 Task: Locate the nearest public gardens to Portland, Oregon, and Seattle, Washington.
Action: Mouse moved to (230, 74)
Screenshot: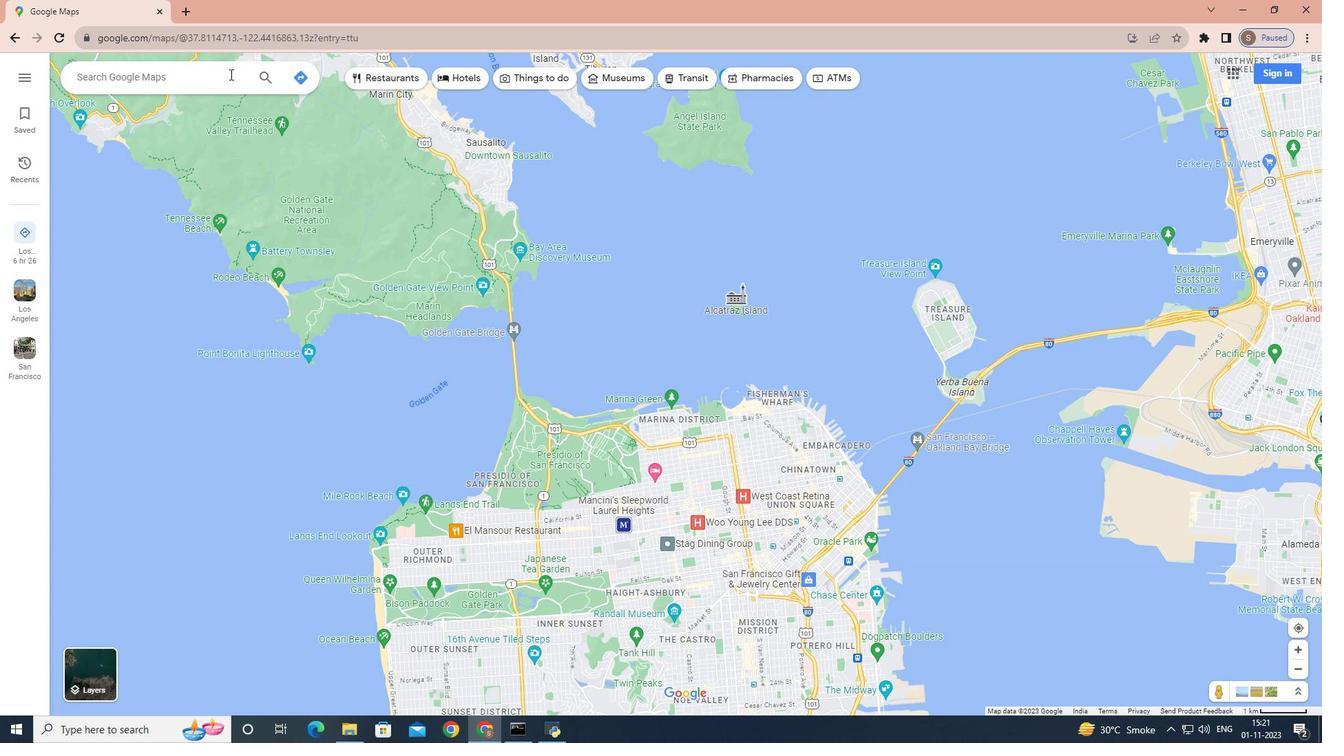 
Action: Mouse pressed left at (230, 74)
Screenshot: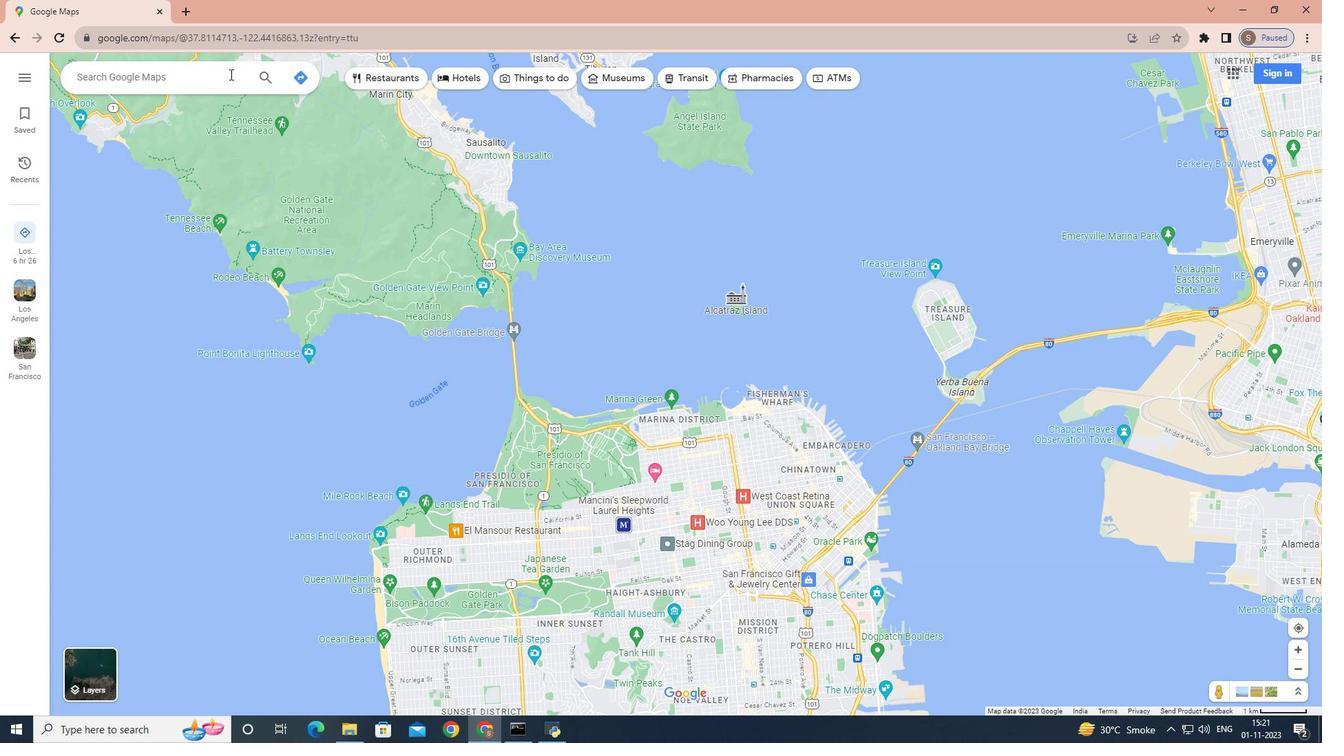 
Action: Key pressed <Key.shift_r>Portland,
Screenshot: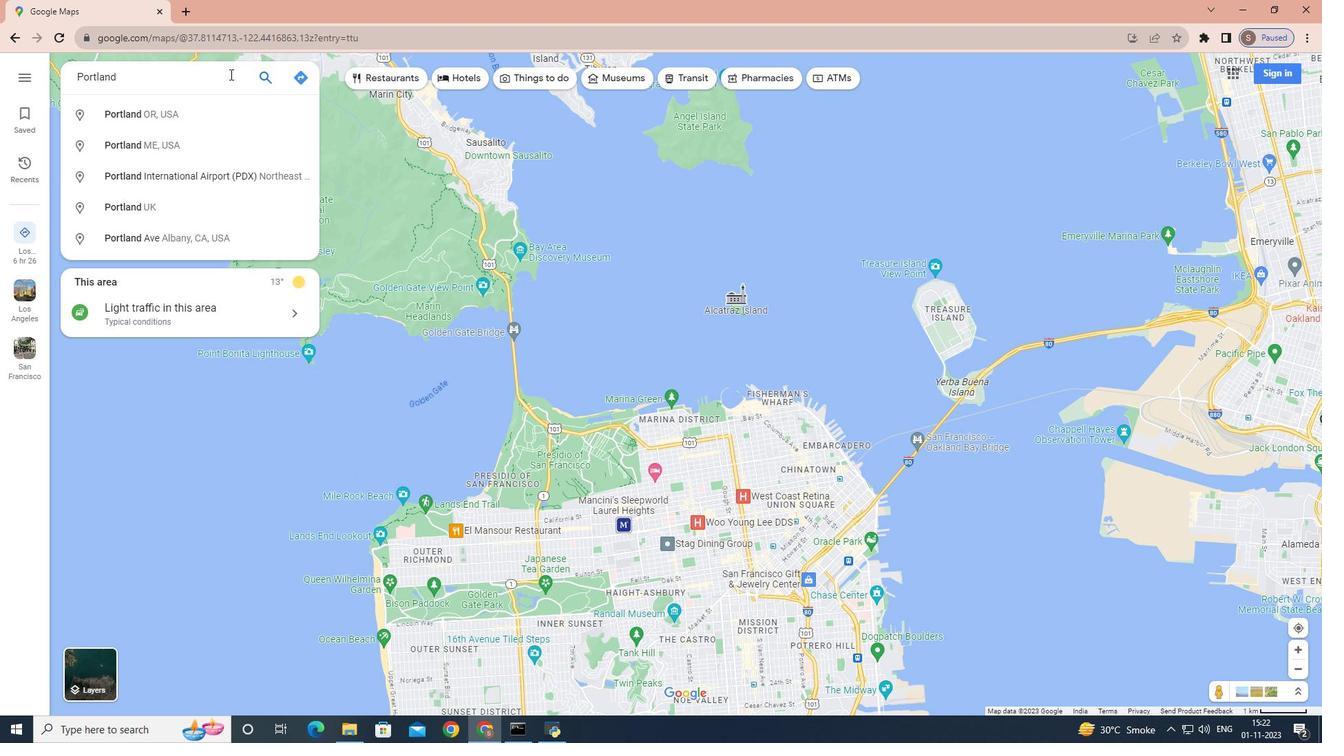 
Action: Mouse moved to (230, 74)
Screenshot: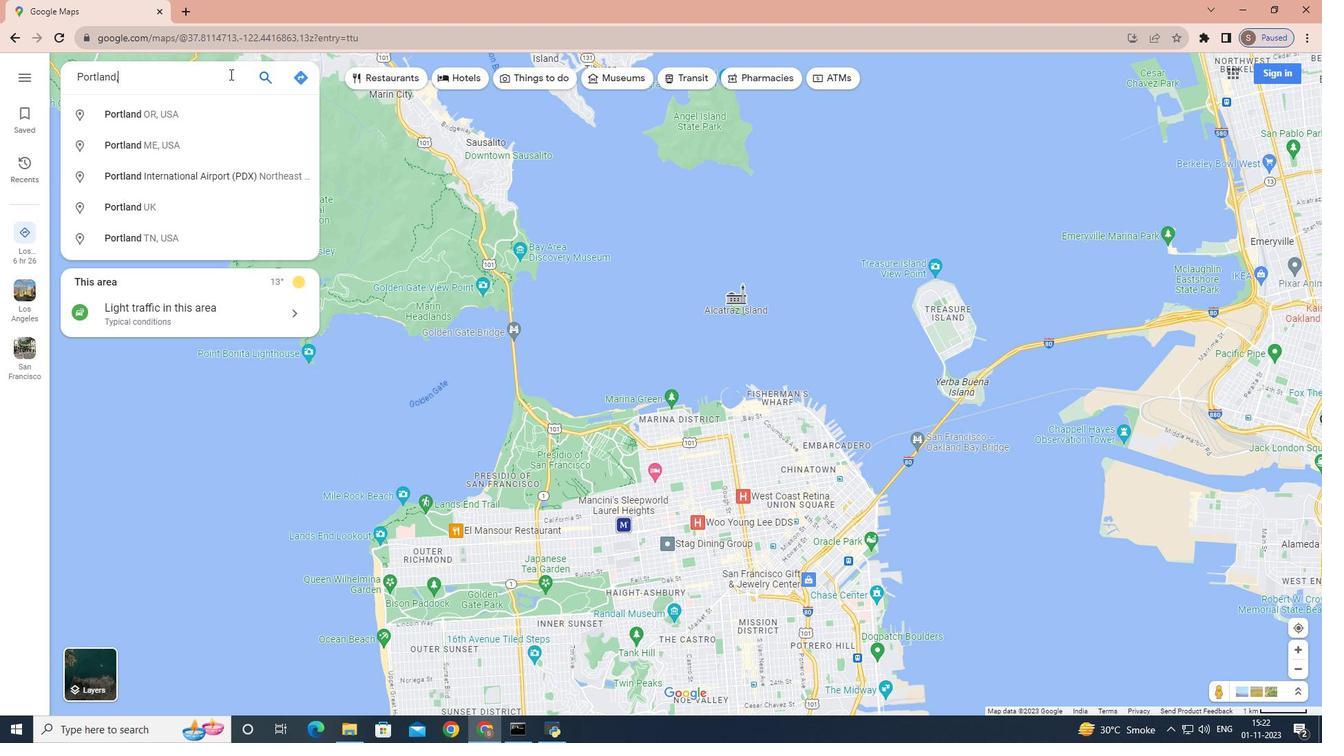 
Action: Key pressed <Key.space><Key.shift_r>Oregon<Key.enter>
Screenshot: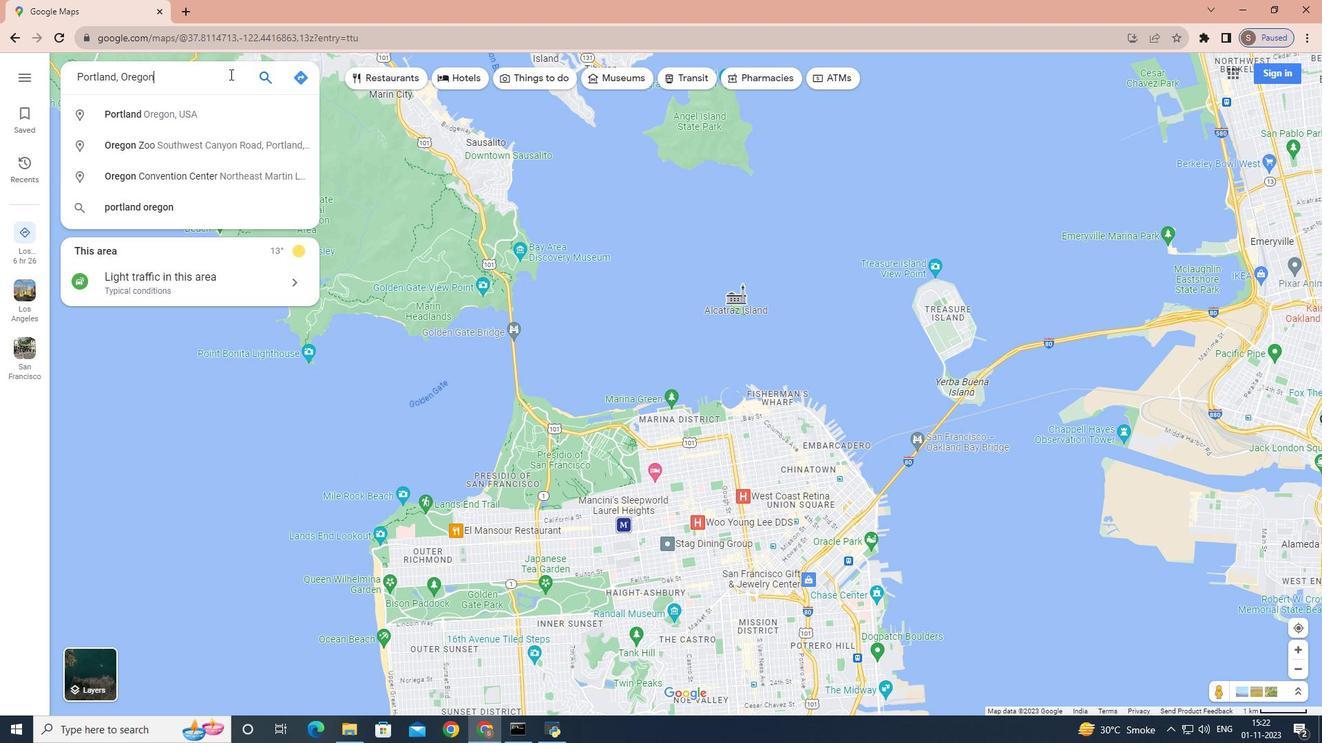 
Action: Mouse moved to (191, 307)
Screenshot: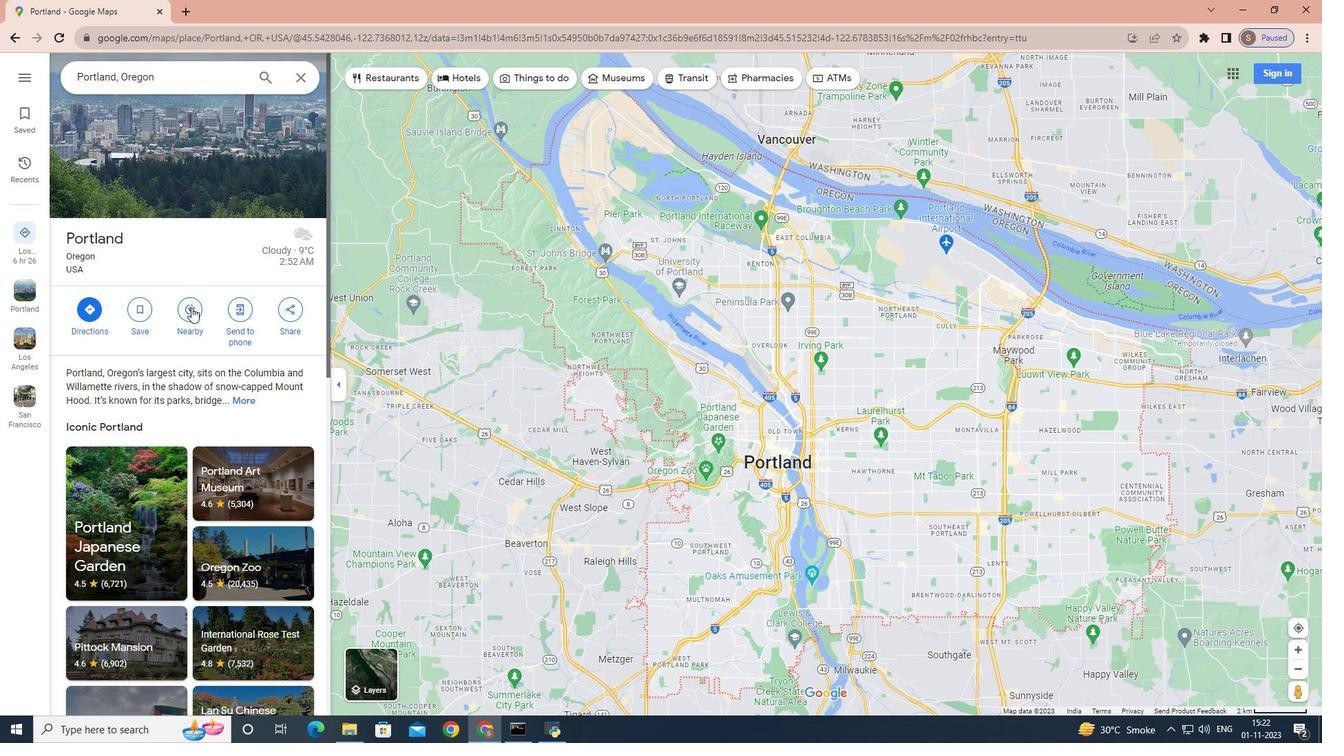 
Action: Mouse pressed left at (191, 307)
Screenshot: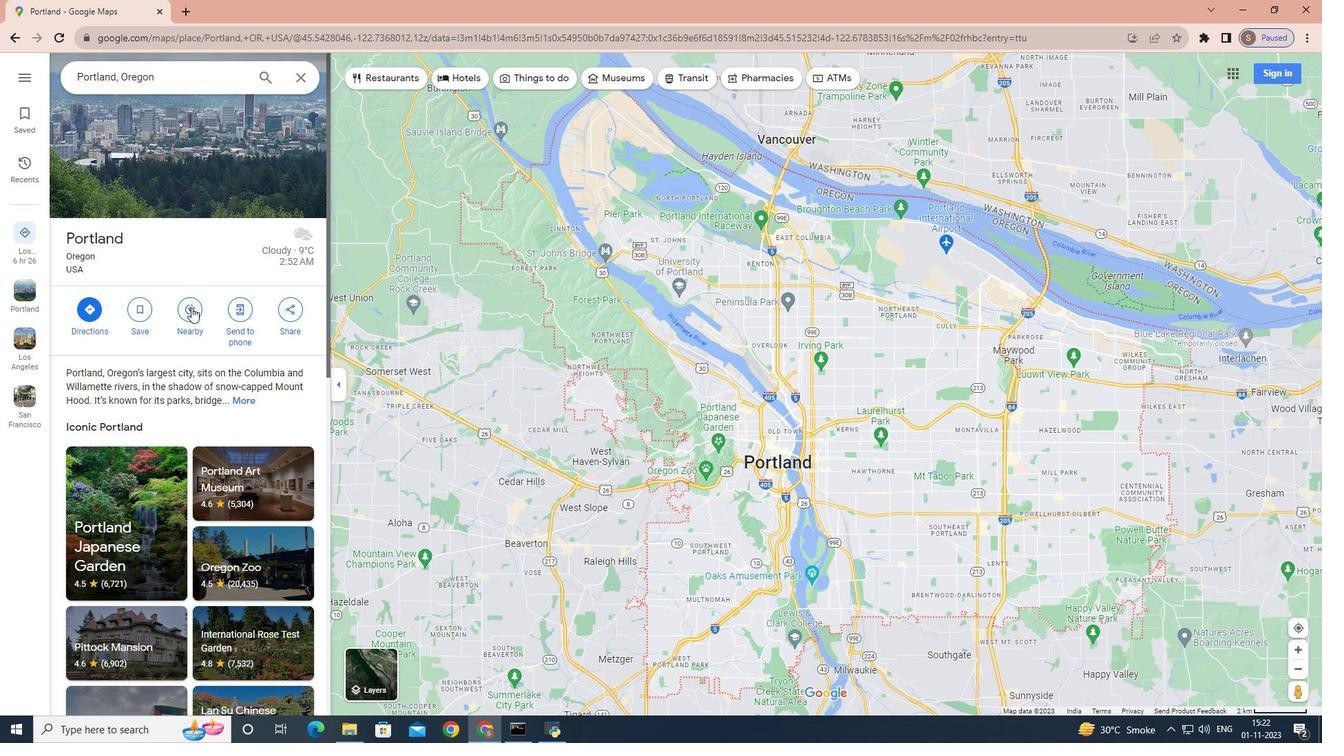 
Action: Mouse moved to (189, 307)
Screenshot: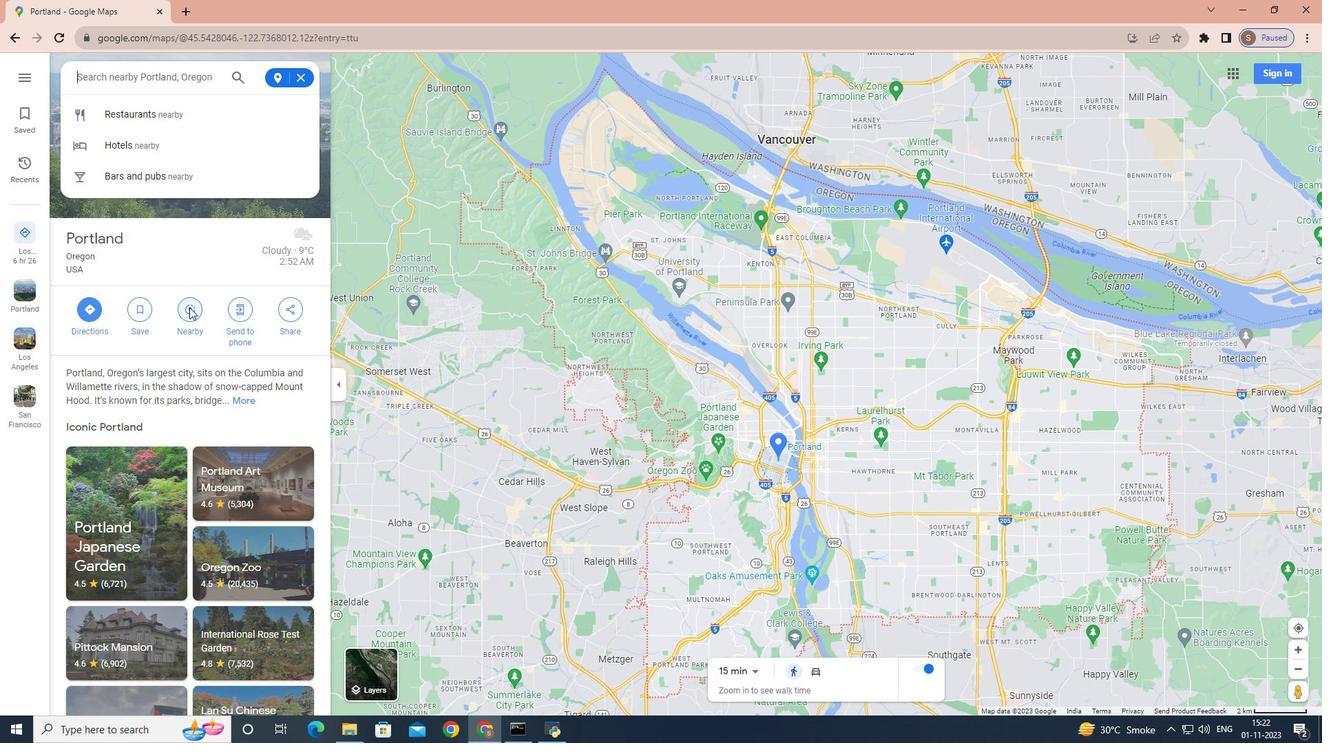 
Action: Key pressed public<Key.space>gardens<Key.enter>
Screenshot: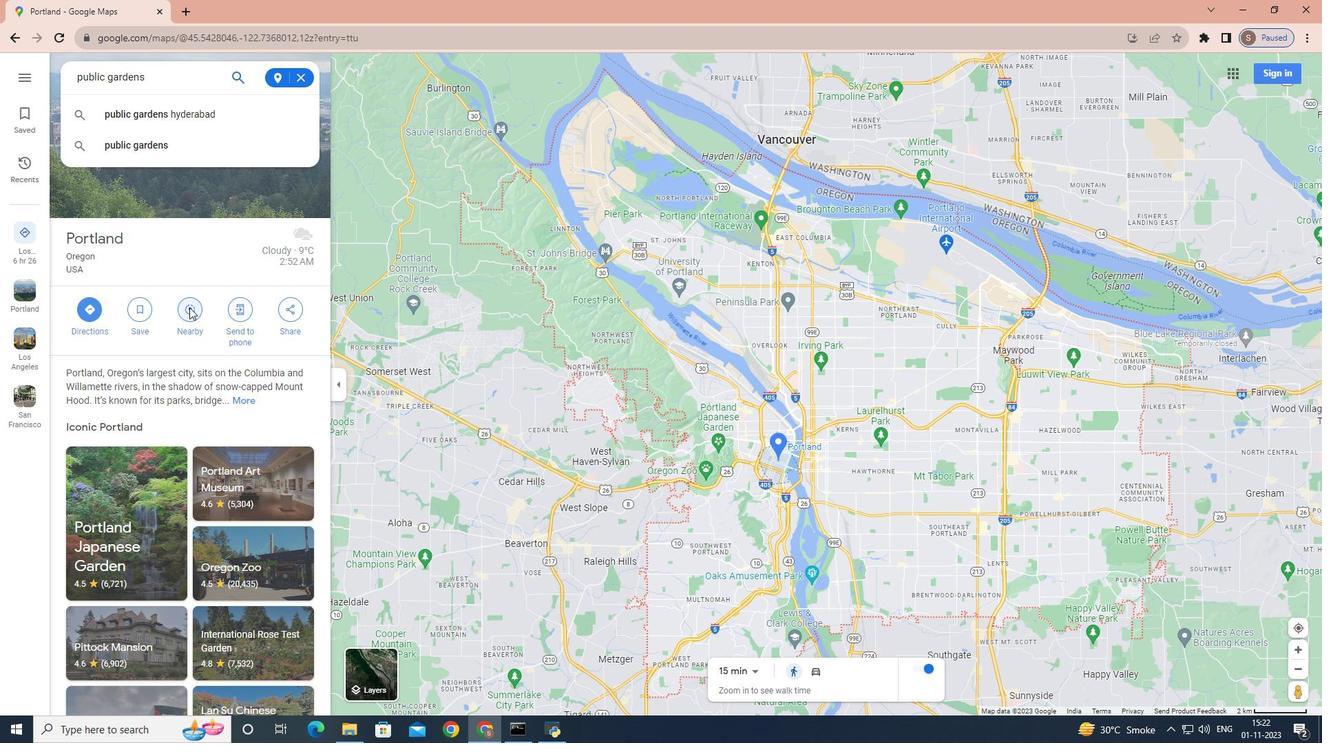 
Action: Mouse moved to (305, 77)
Screenshot: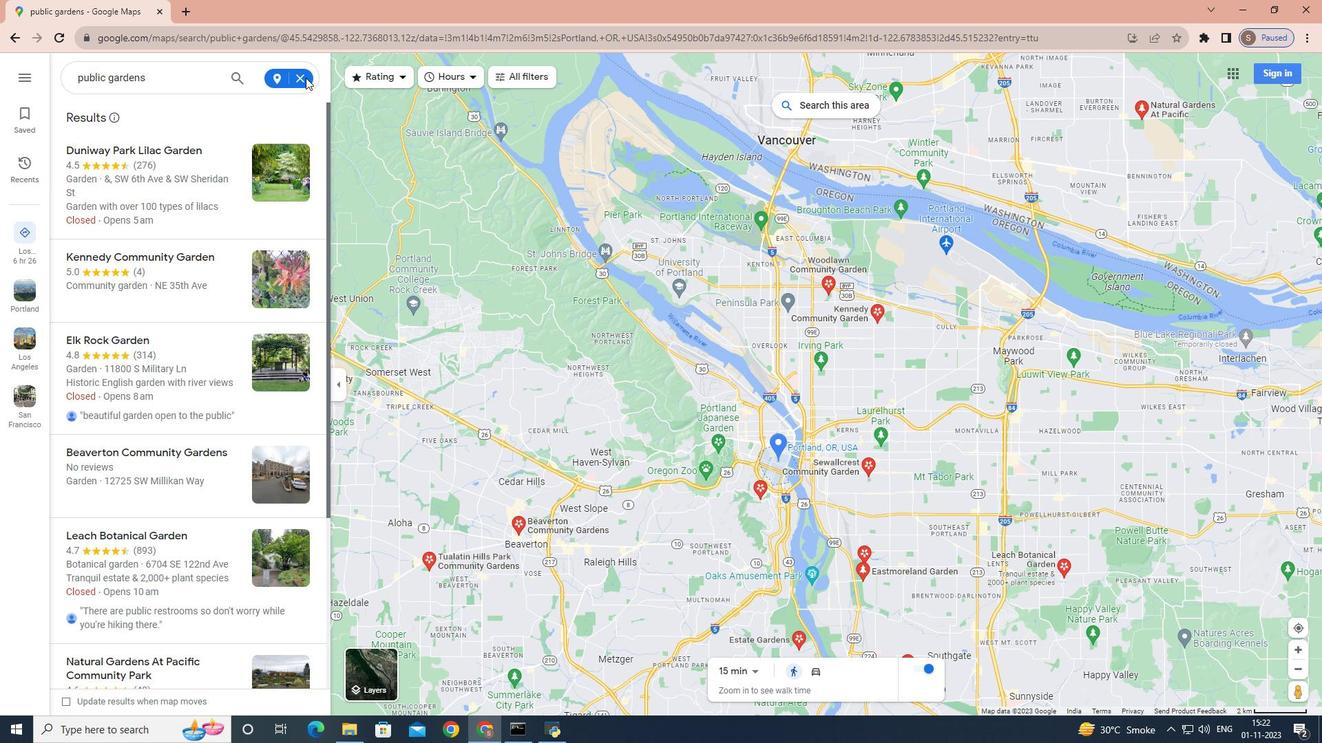 
Action: Mouse pressed left at (305, 77)
Screenshot: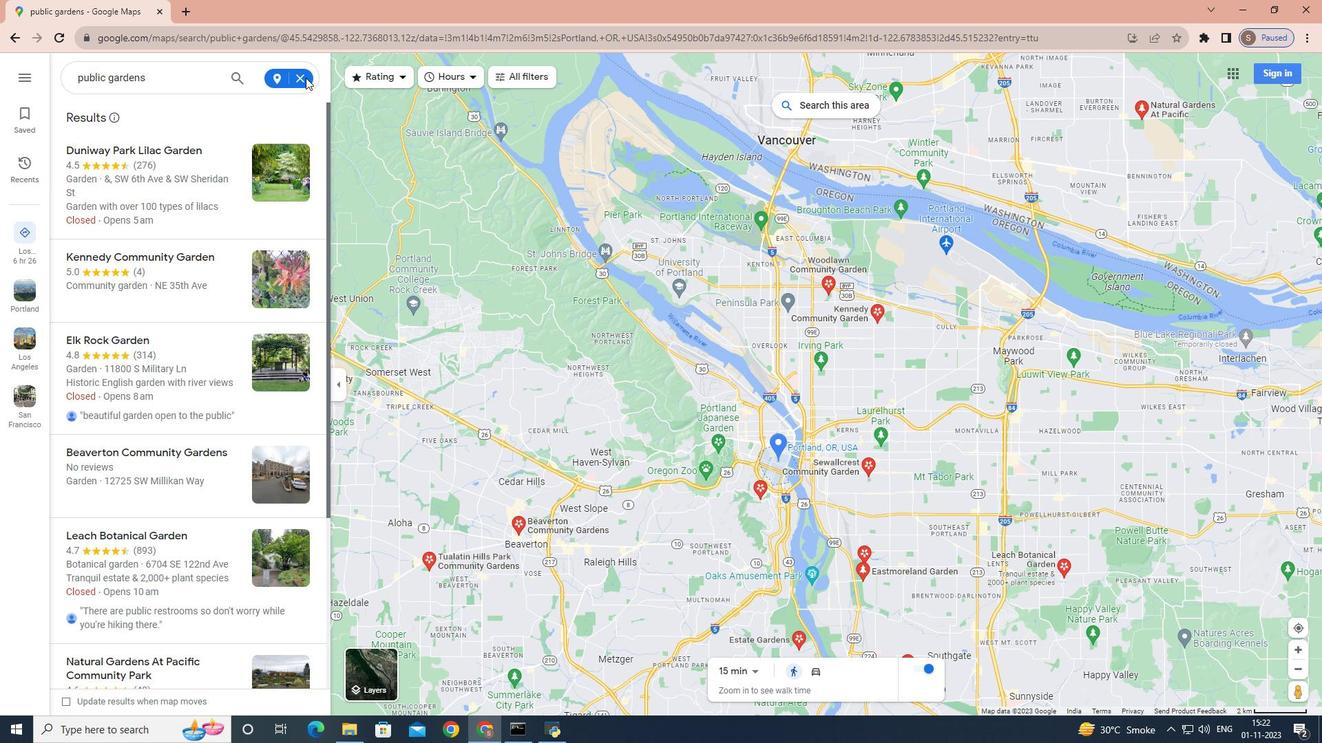 
Action: Mouse moved to (301, 77)
Screenshot: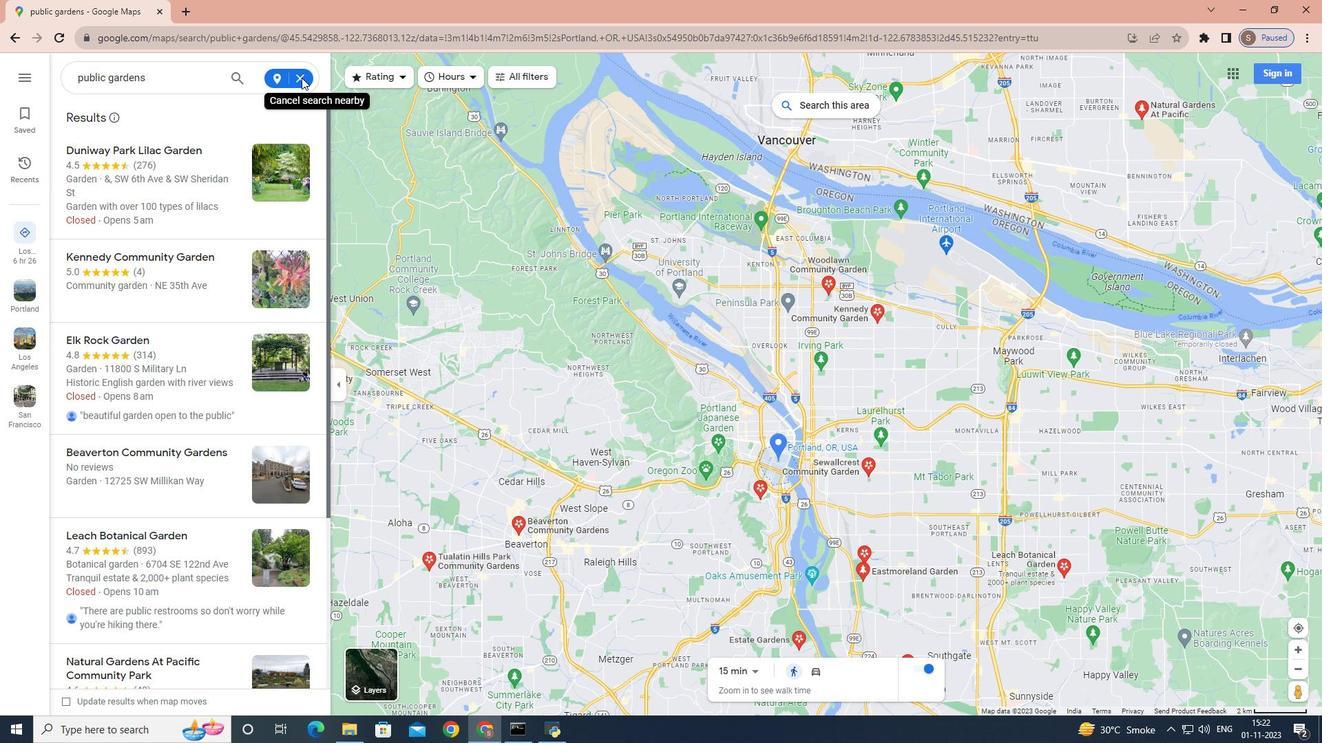 
Action: Mouse pressed left at (301, 77)
Screenshot: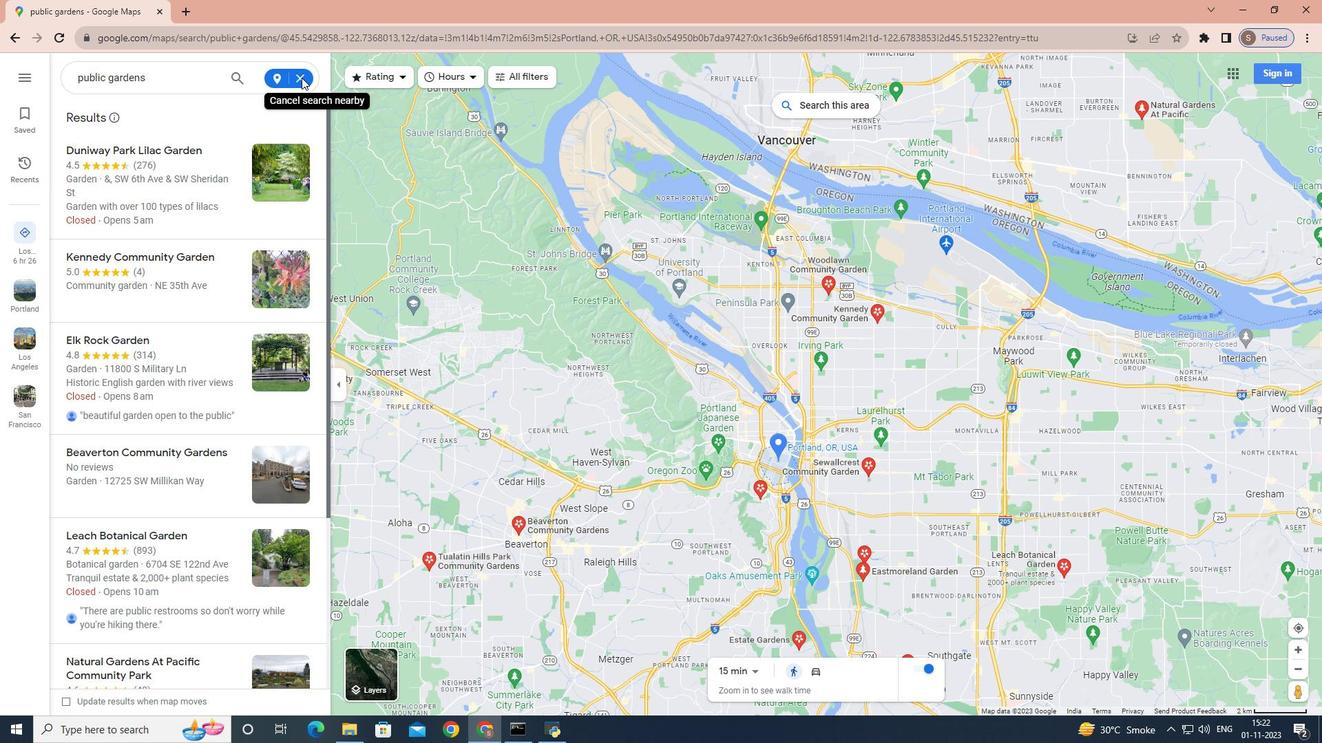 
Action: Mouse moved to (298, 79)
Screenshot: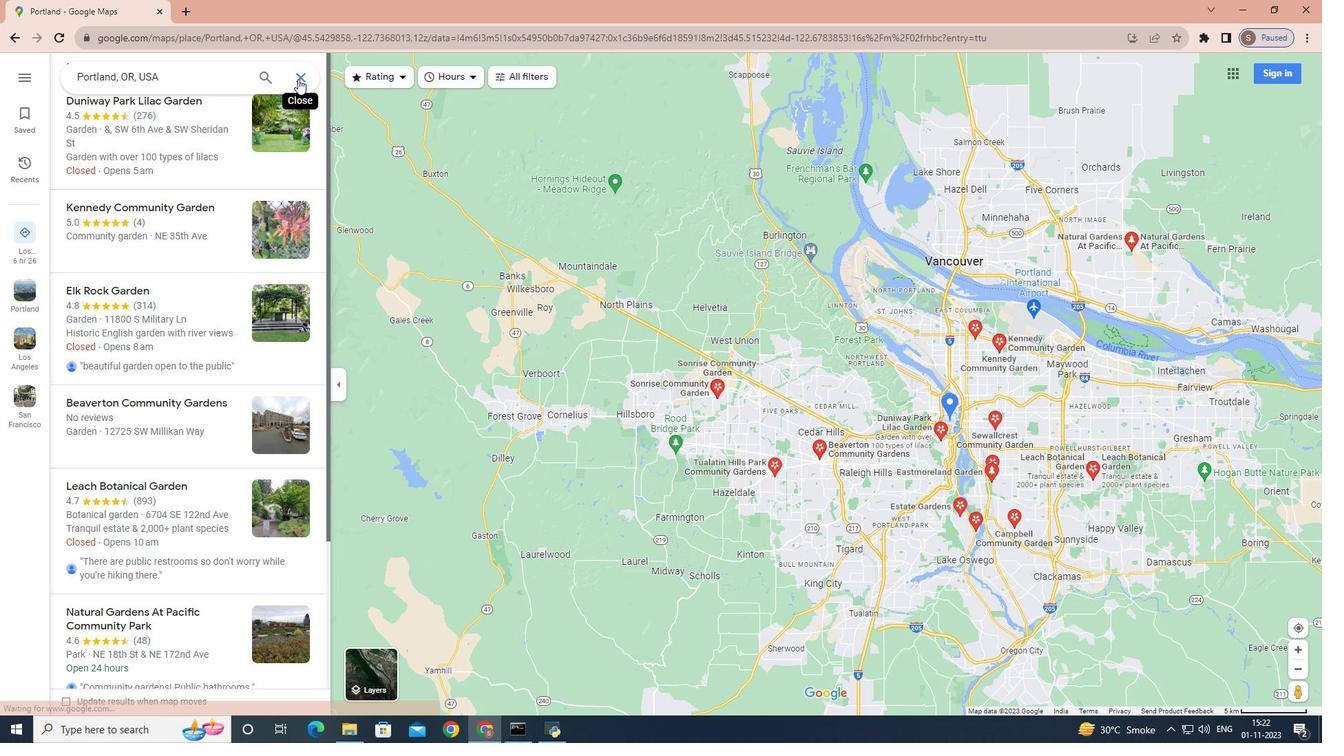 
Action: Mouse pressed left at (298, 79)
Screenshot: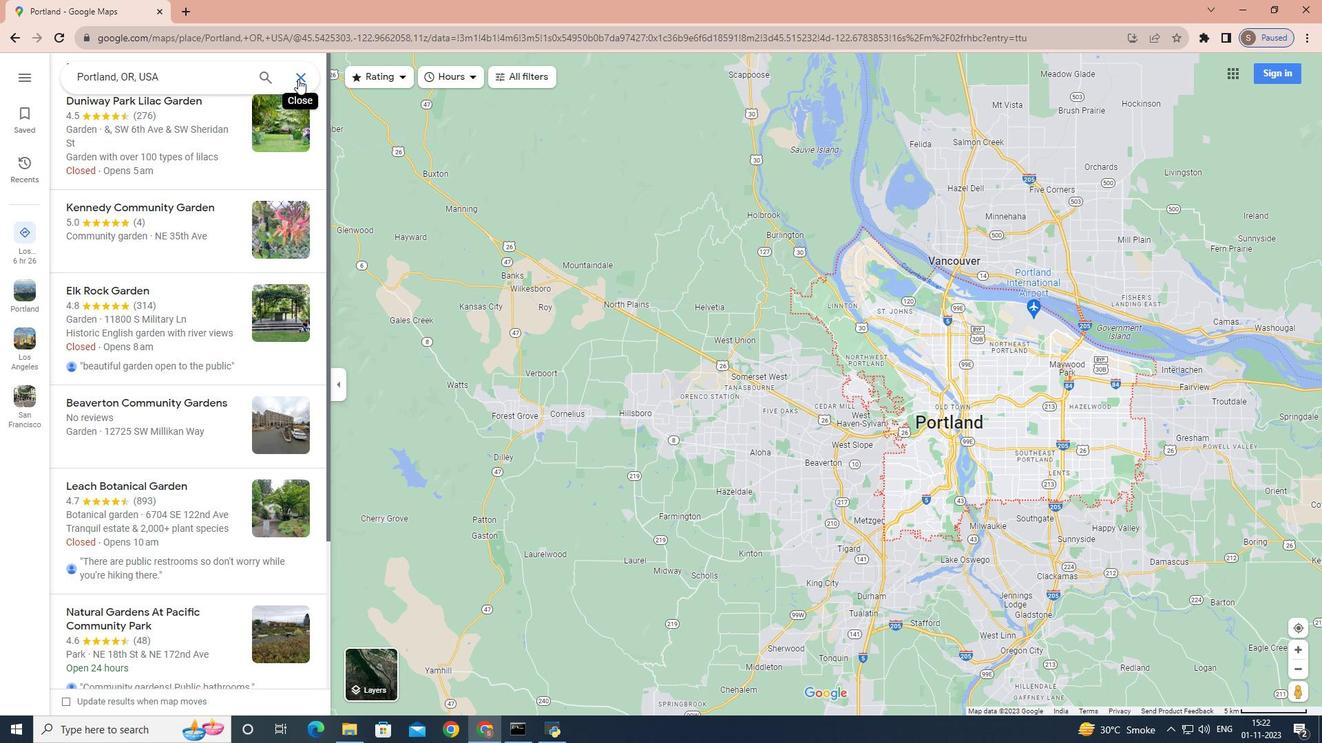 
Action: Mouse moved to (145, 84)
Screenshot: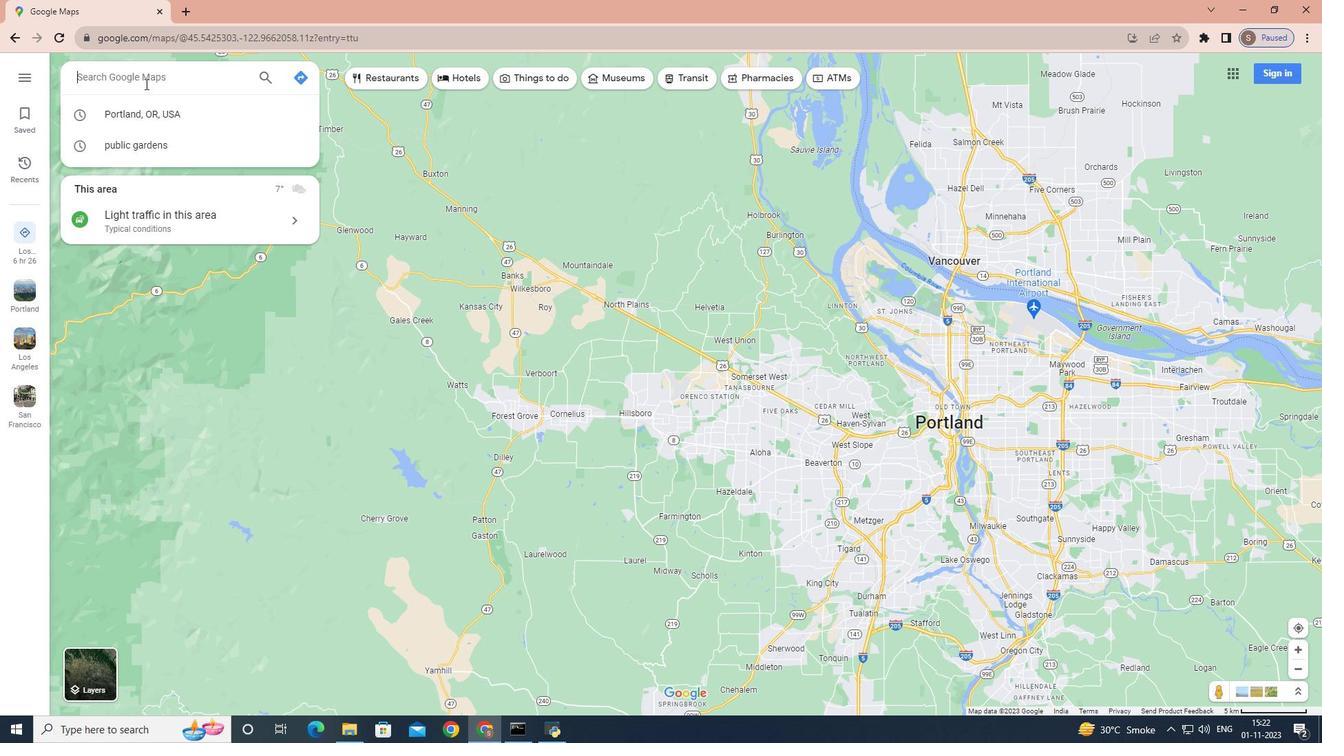 
Action: Key pressed <Key.shift>Seattle,<Key.space><Key.shift>Washington<Key.enter>
Screenshot: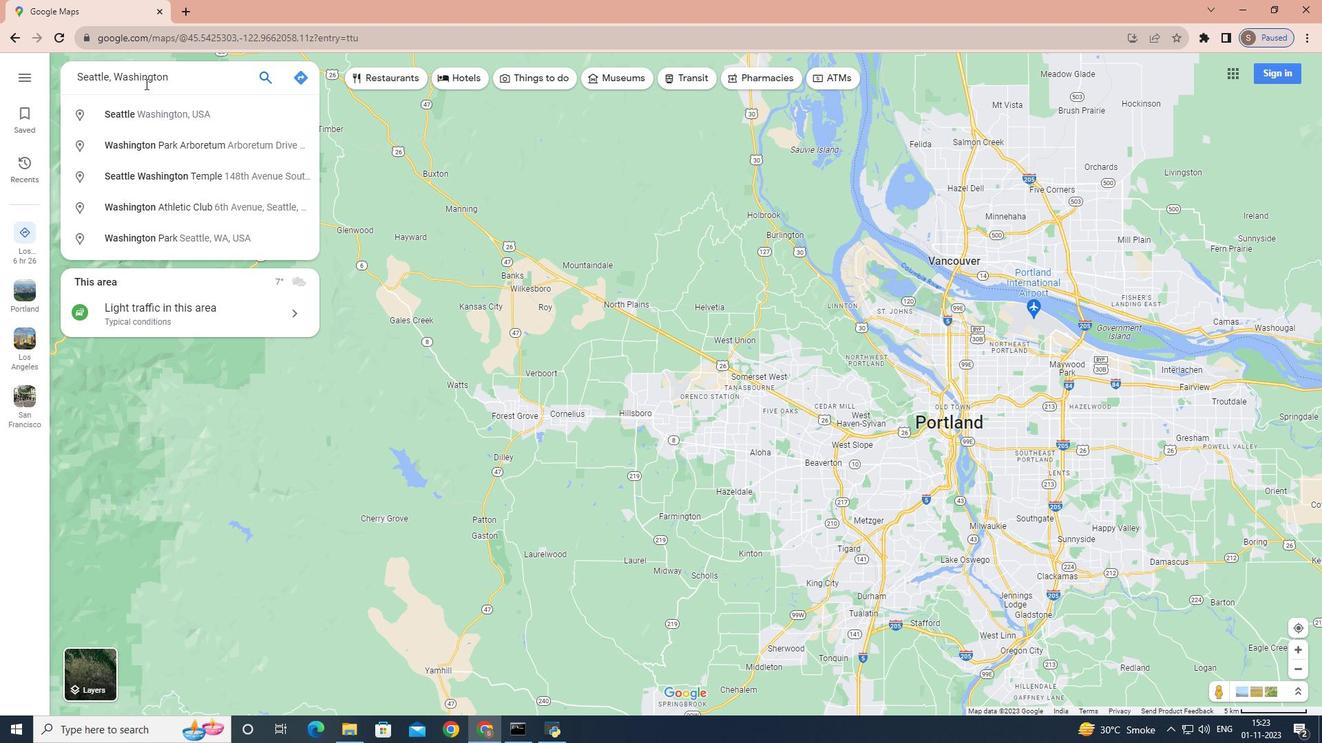 
Action: Mouse moved to (188, 308)
Screenshot: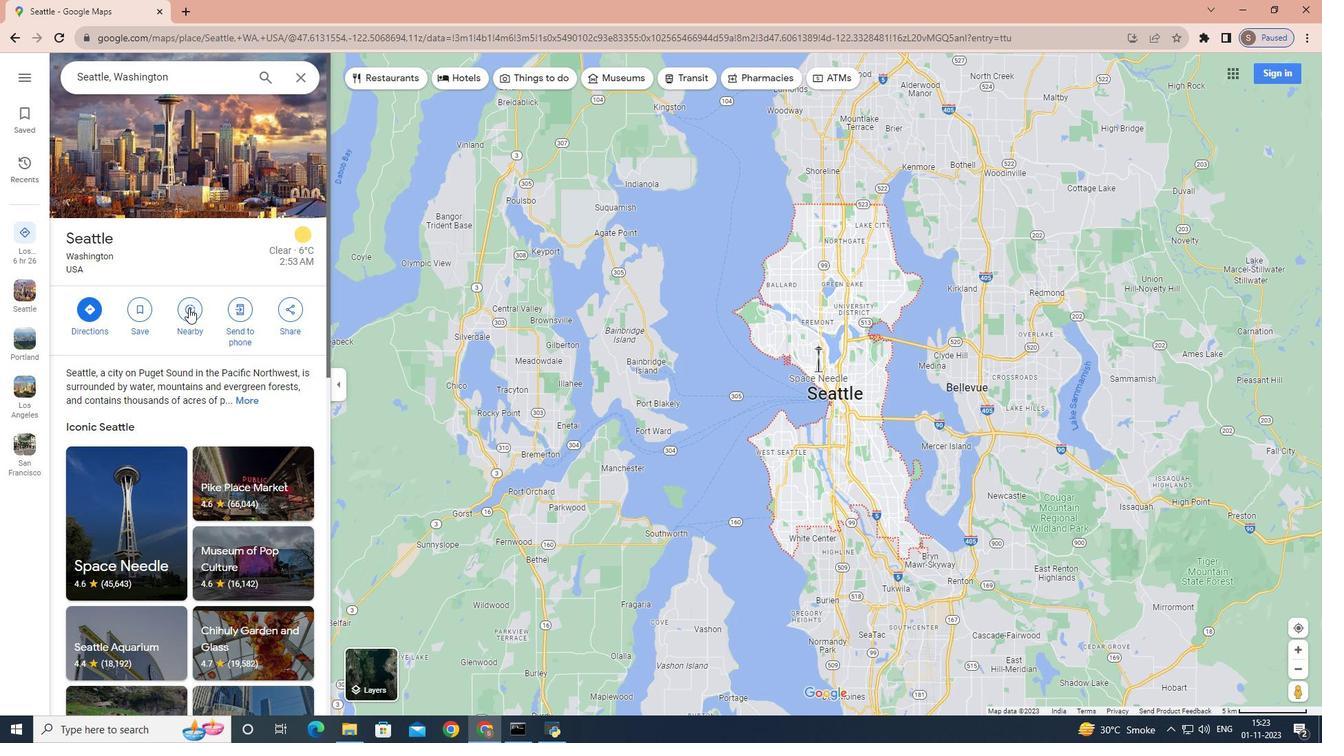 
Action: Mouse pressed left at (188, 308)
Screenshot: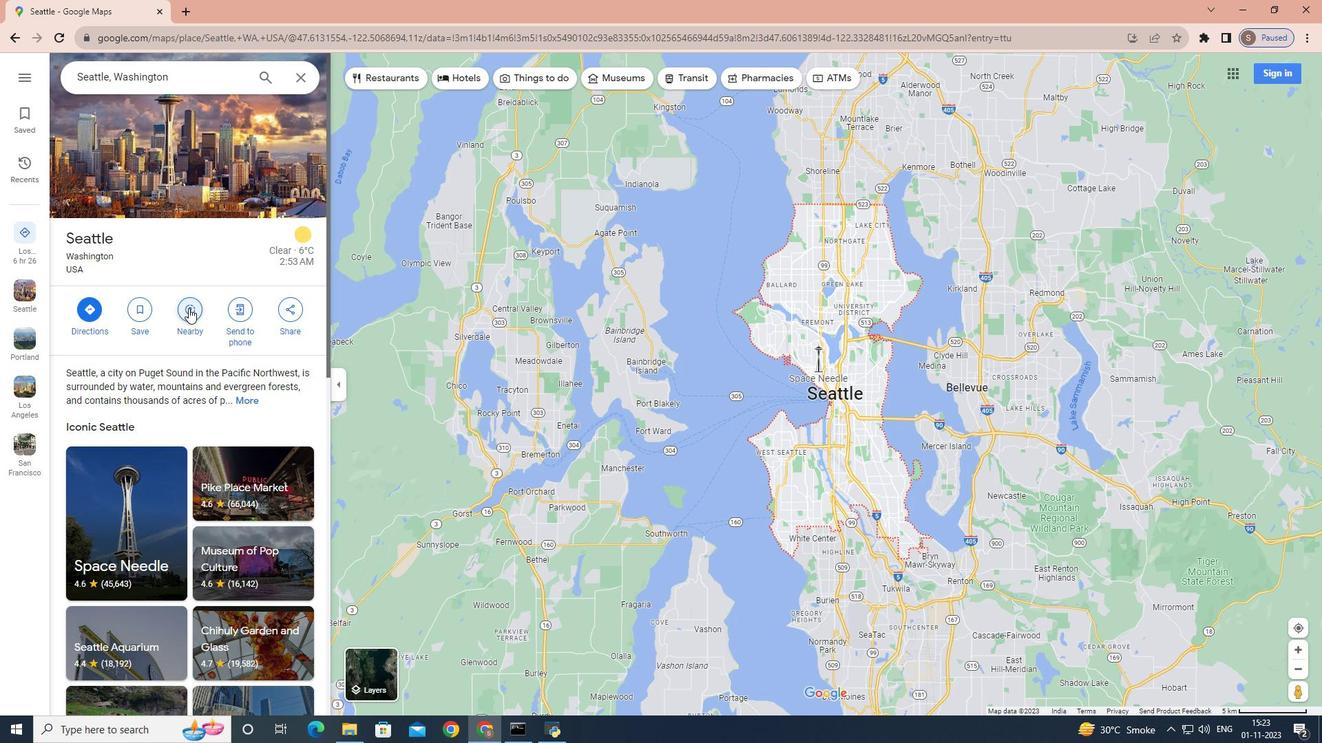 
Action: Mouse moved to (184, 309)
Screenshot: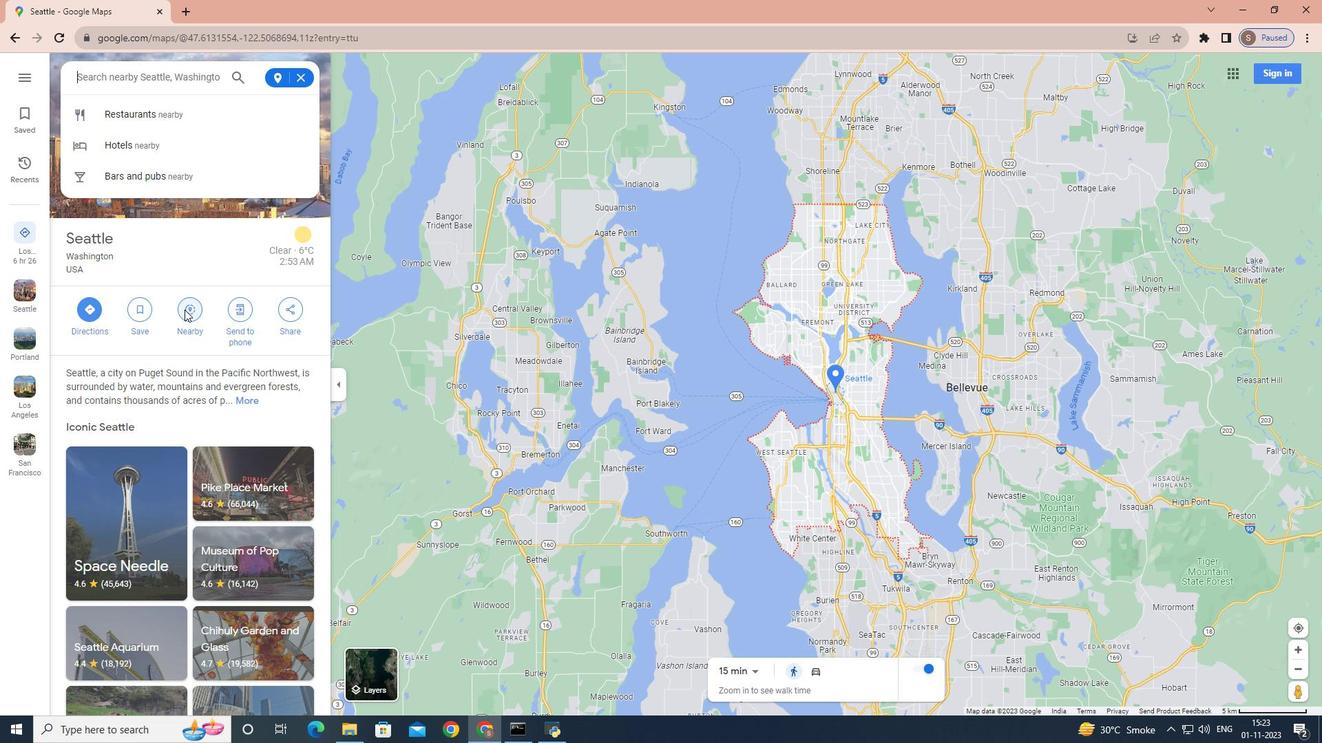 
Action: Key pressed public<Key.space>gardens<Key.enter>
Screenshot: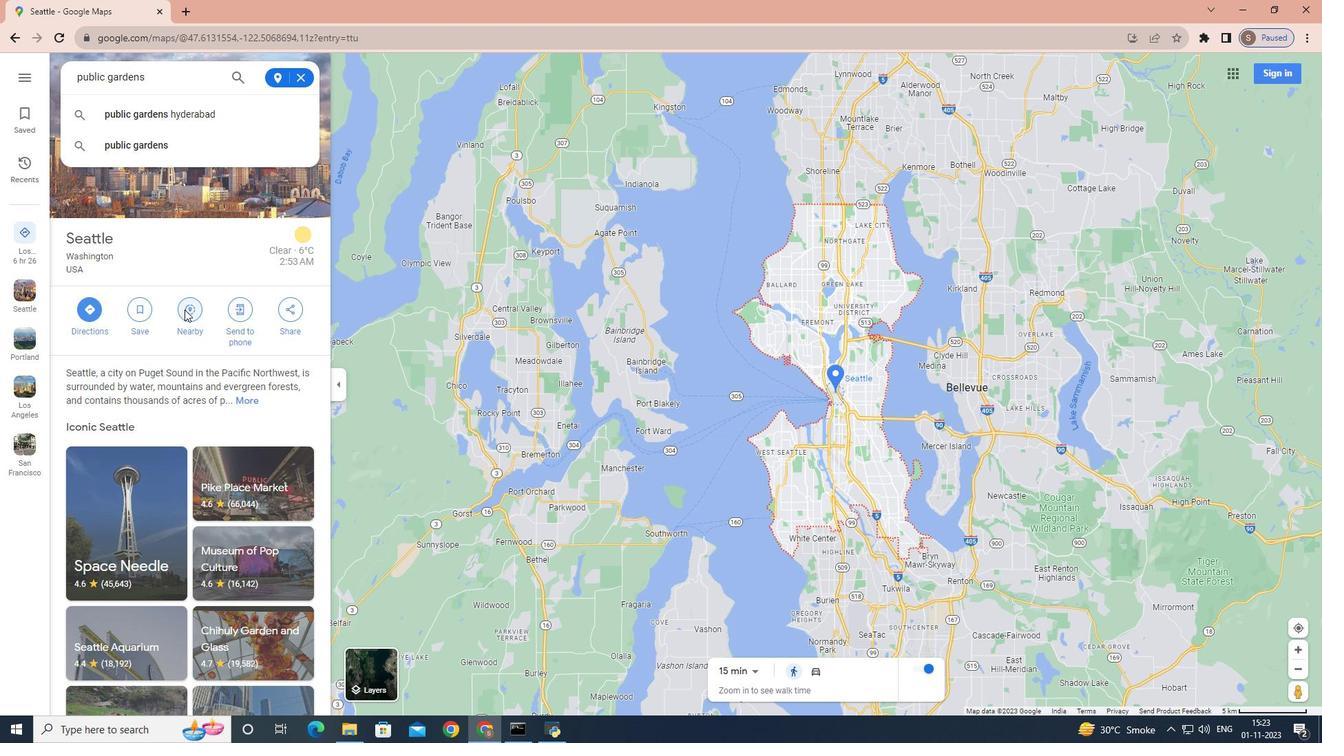 
Action: Mouse moved to (190, 305)
Screenshot: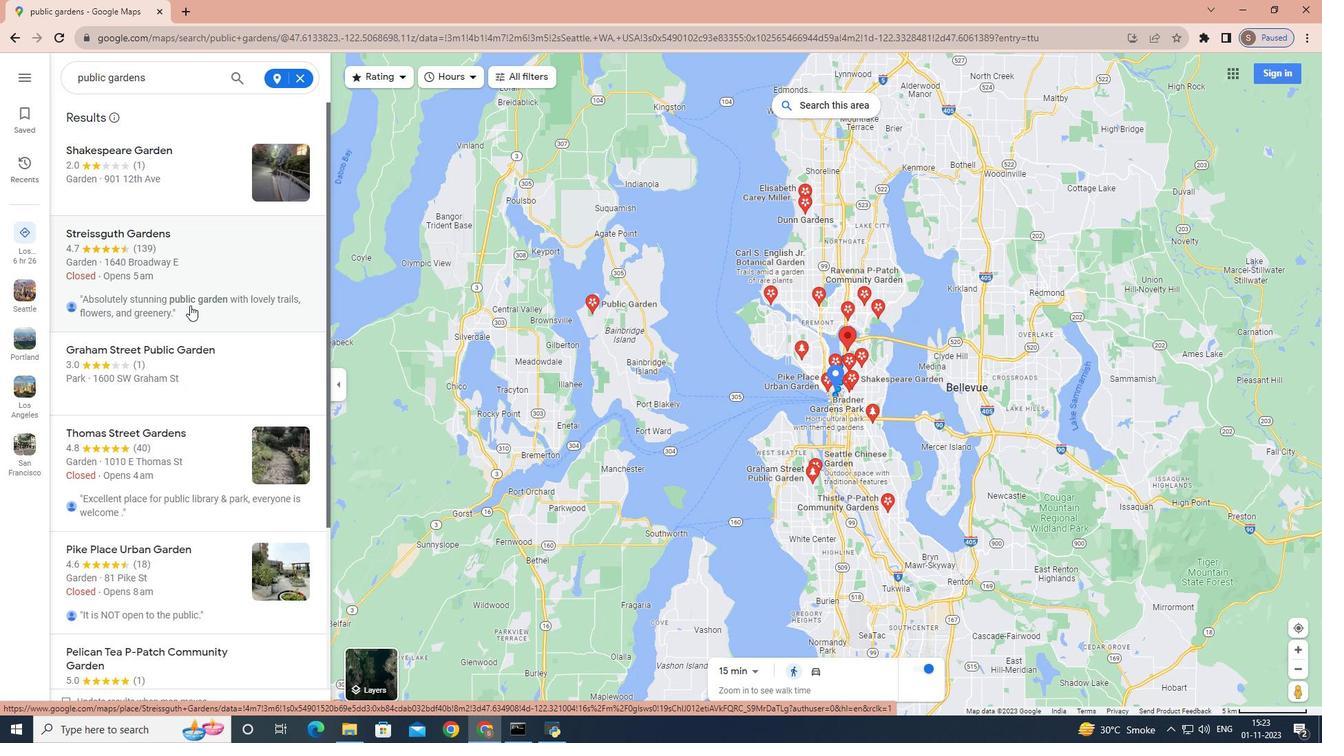 
